 Task: Add a signature Matthias Hill containing With heartfelt thanks and warm wishes, Matthias Hill to email address softage.6@softage.net and add a folder Meeting minutes
Action: Mouse moved to (100, 100)
Screenshot: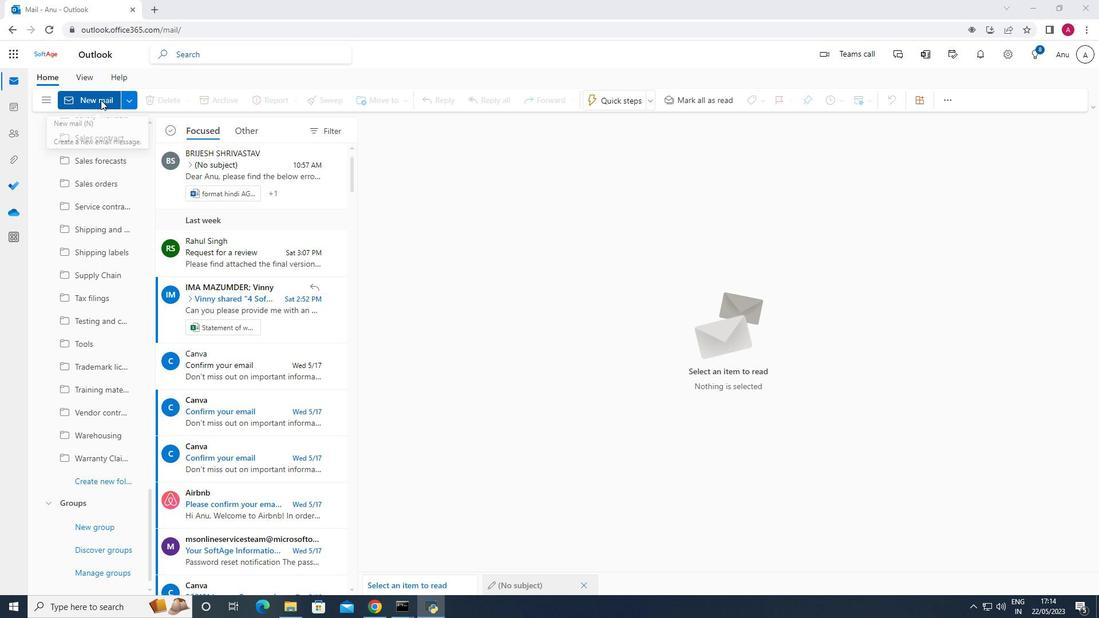 
Action: Mouse pressed left at (100, 100)
Screenshot: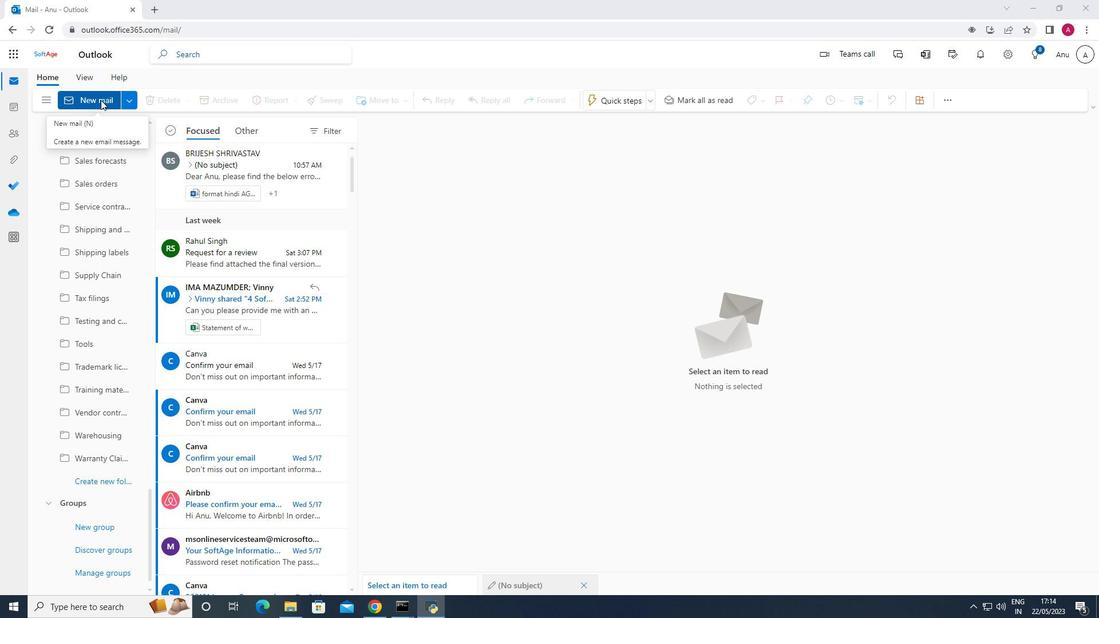 
Action: Mouse moved to (781, 100)
Screenshot: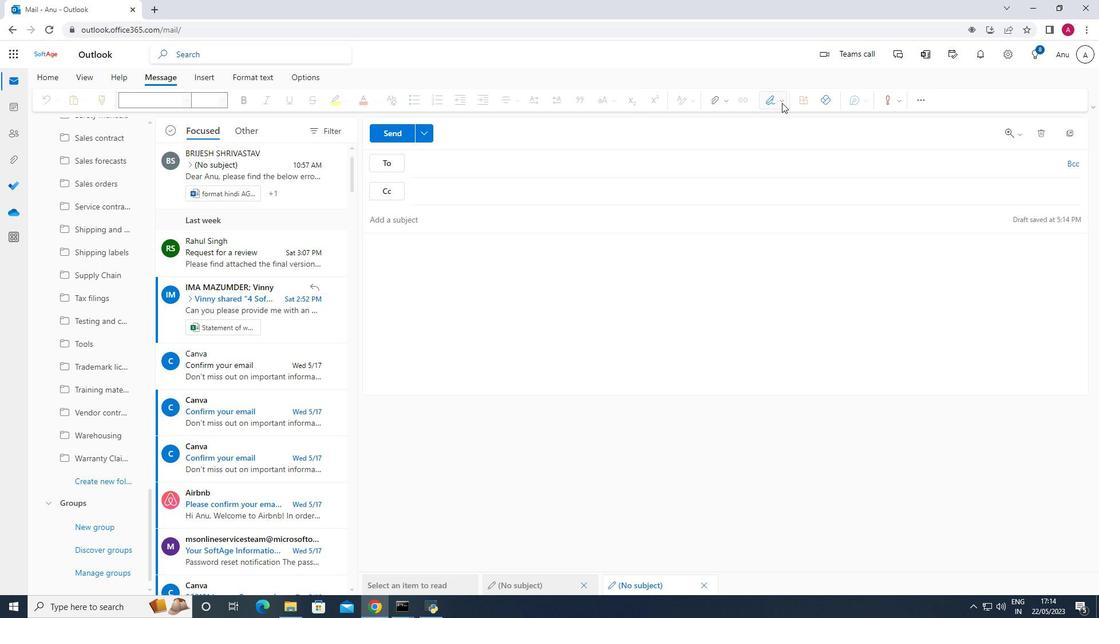 
Action: Mouse pressed left at (781, 100)
Screenshot: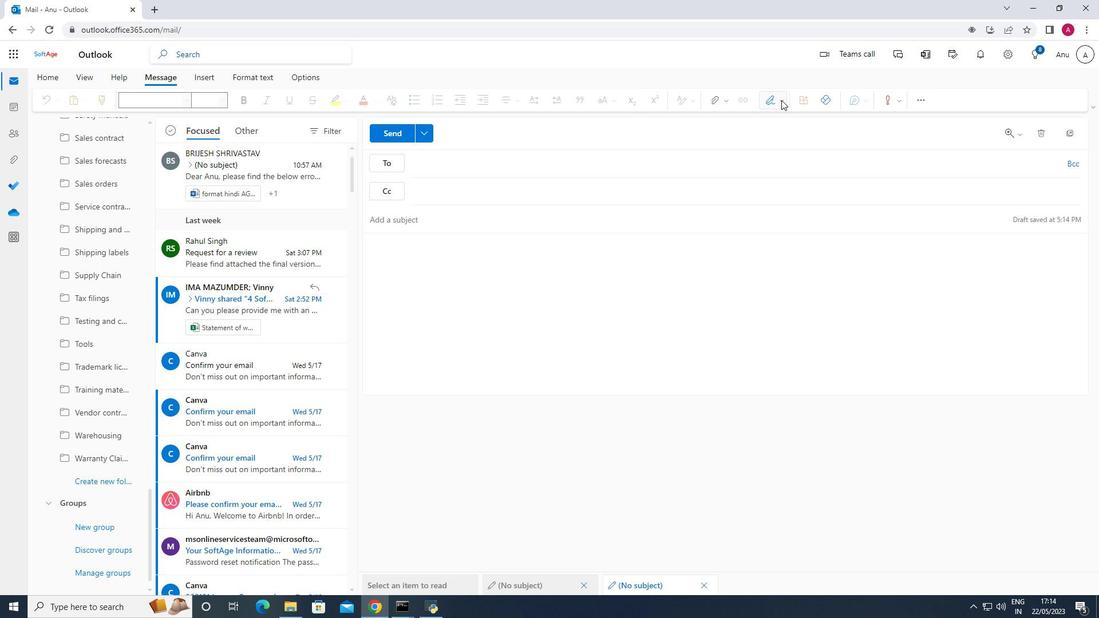 
Action: Mouse moved to (763, 142)
Screenshot: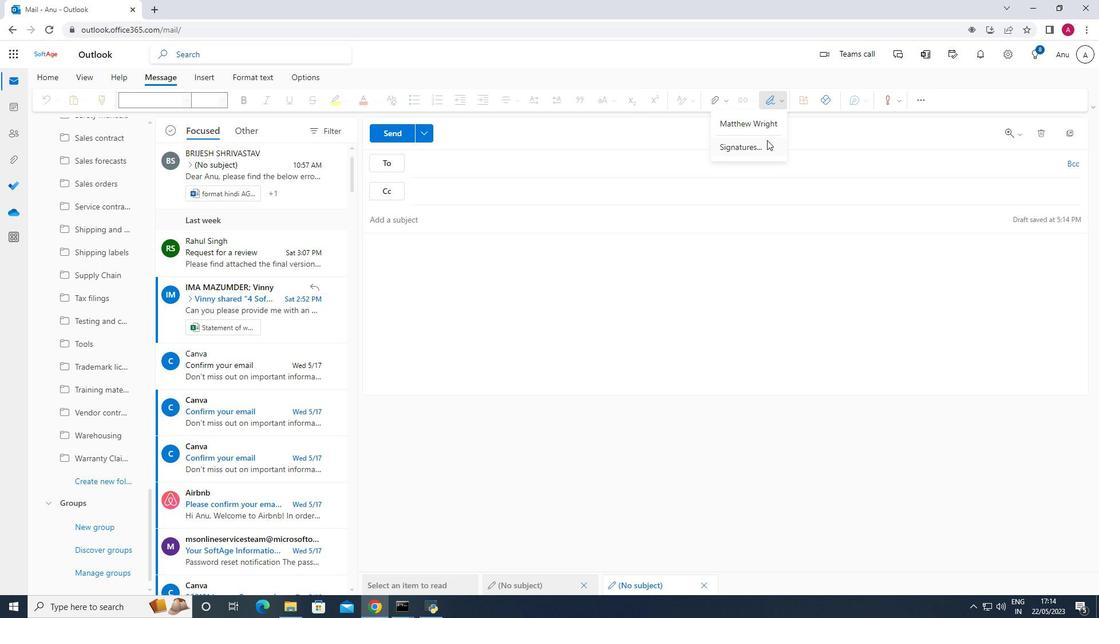 
Action: Mouse pressed left at (763, 142)
Screenshot: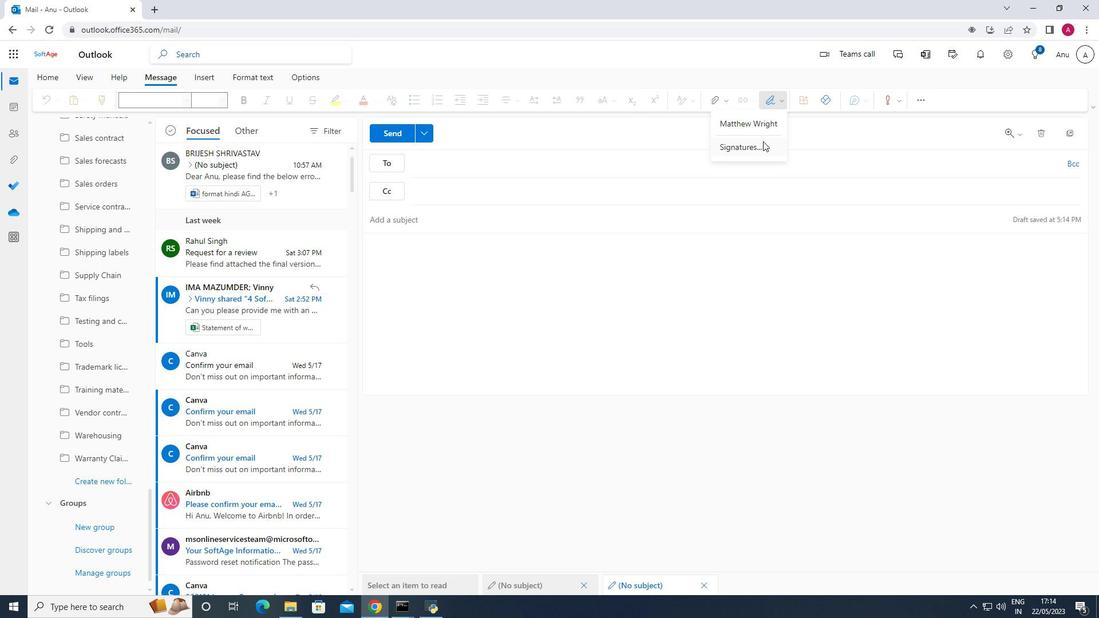 
Action: Mouse moved to (769, 187)
Screenshot: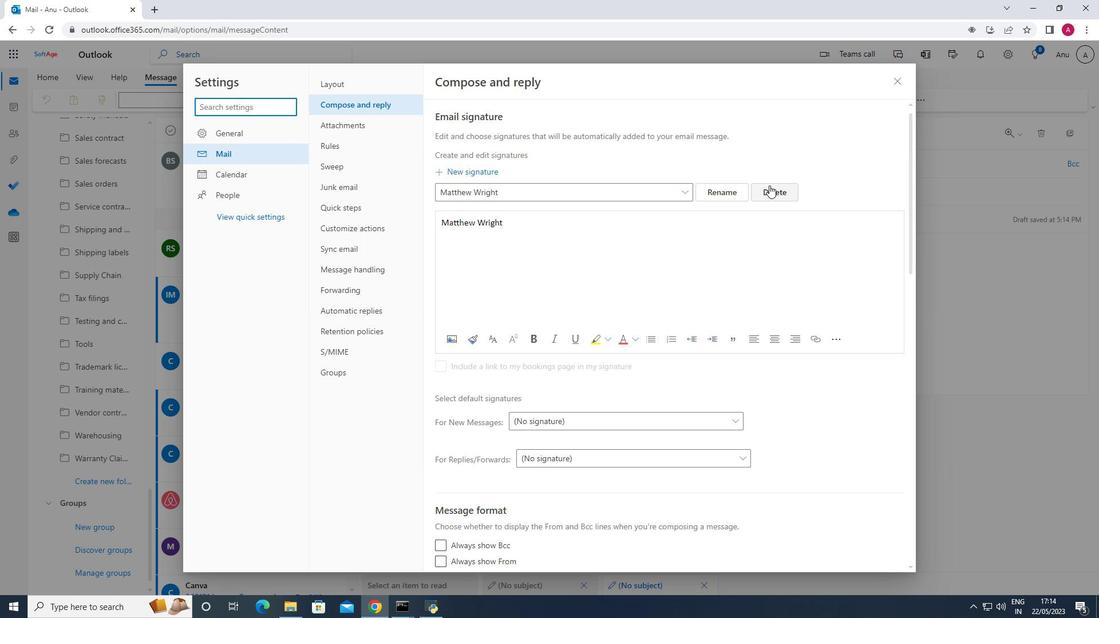 
Action: Mouse pressed left at (769, 187)
Screenshot: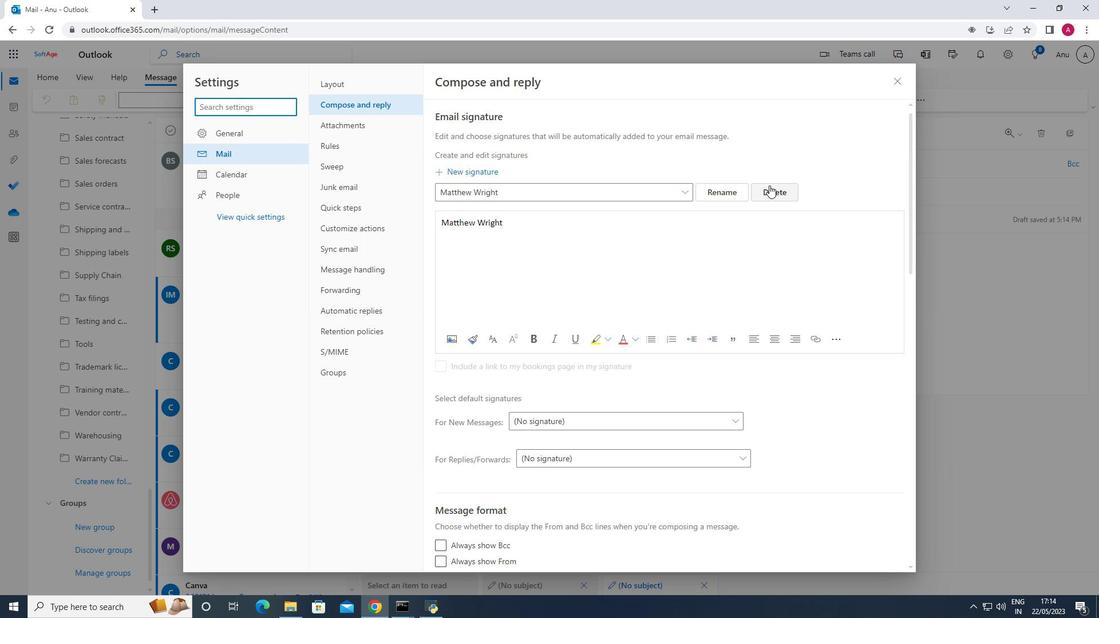 
Action: Mouse moved to (475, 189)
Screenshot: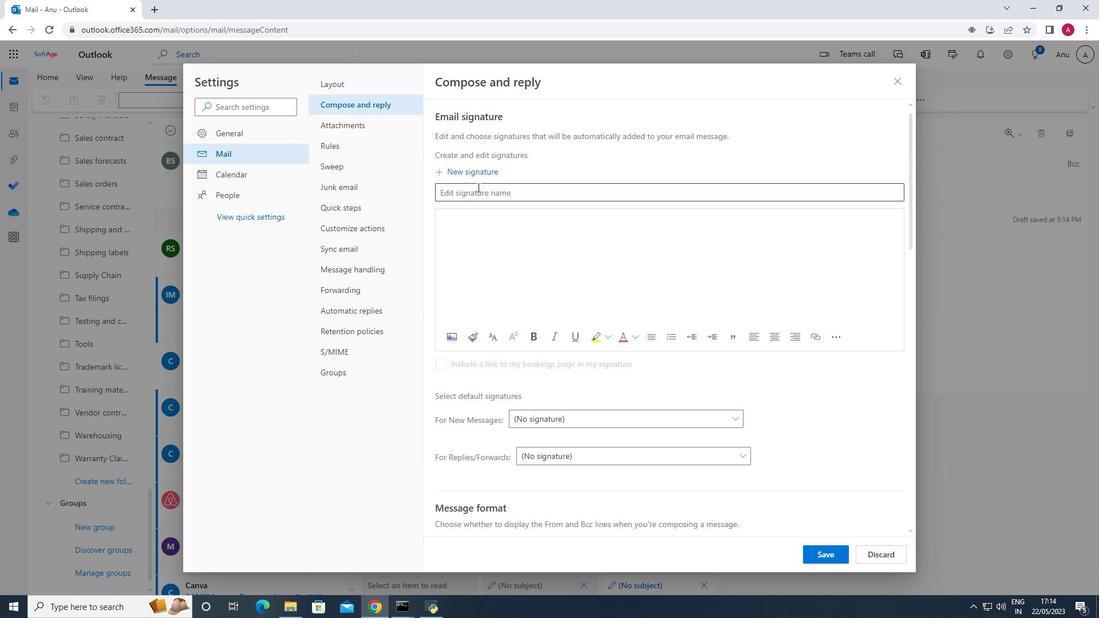 
Action: Mouse pressed left at (475, 189)
Screenshot: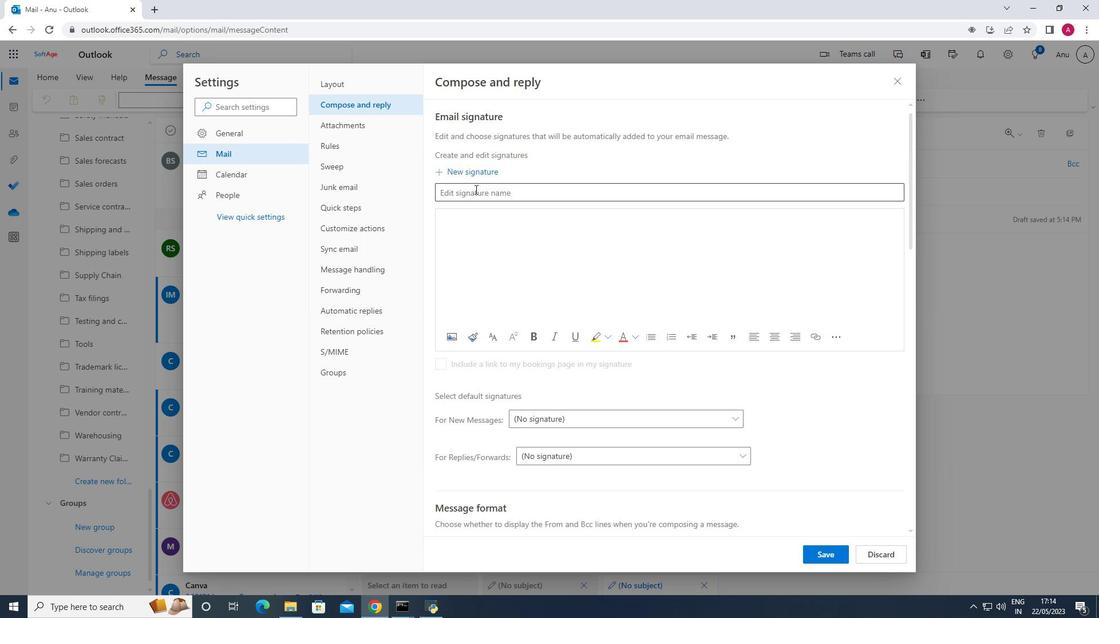 
Action: Key pressed <Key.shift><Key.shift><Key.shift><Key.shift><Key.shift><Key.shift><Key.shift><Key.shift><Key.shift><Key.shift>Matthias<Key.space><Key.shift>Hill
Screenshot: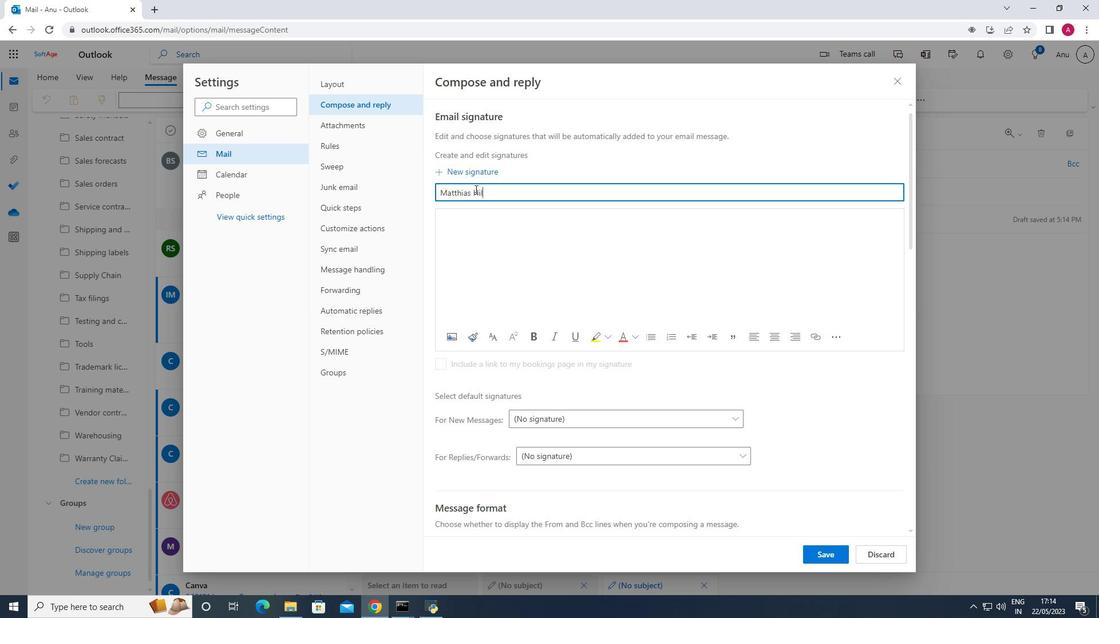 
Action: Mouse moved to (466, 221)
Screenshot: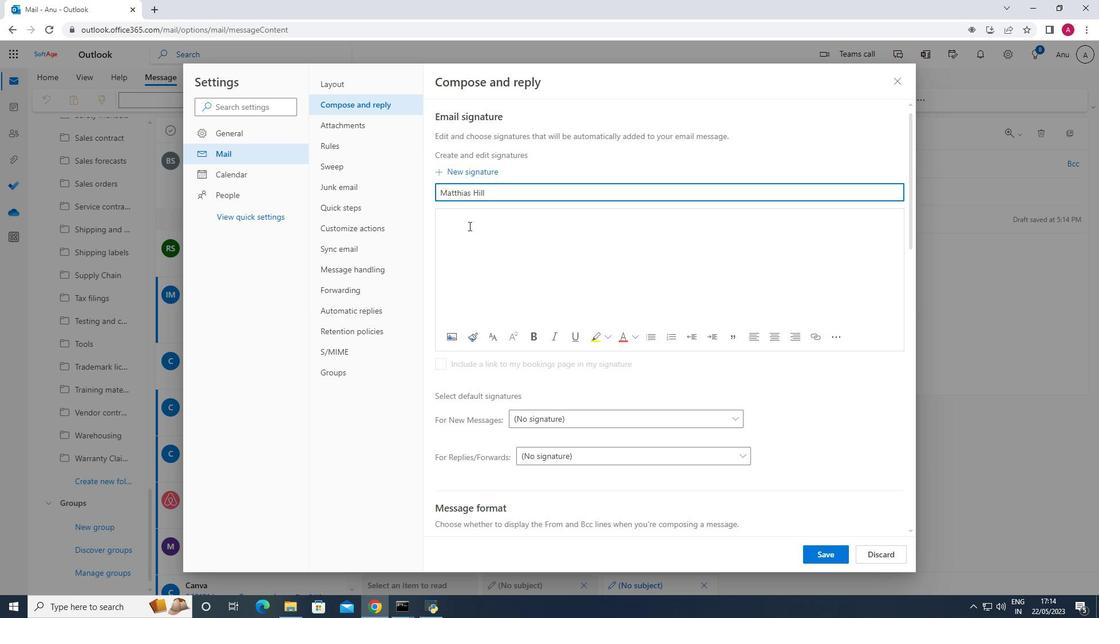 
Action: Mouse pressed left at (466, 221)
Screenshot: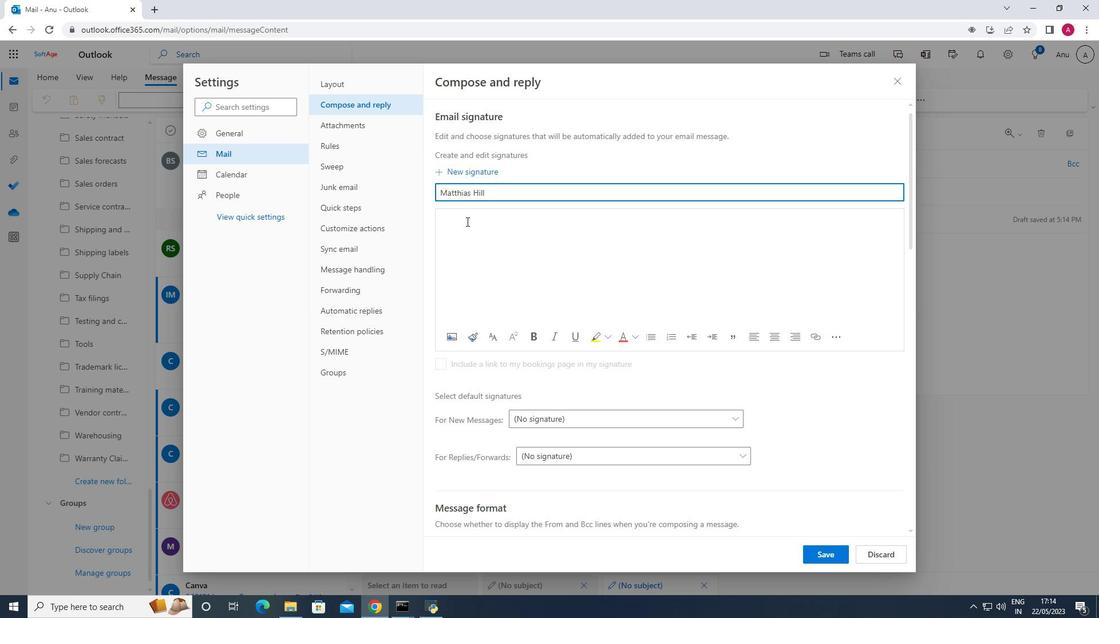 
Action: Key pressed <Key.shift_r>Matthias<Key.space><Key.shift_r><Key.shift_r><Key.shift_r><Key.shift_r><Key.shift_r><Key.shift_r>Hill
Screenshot: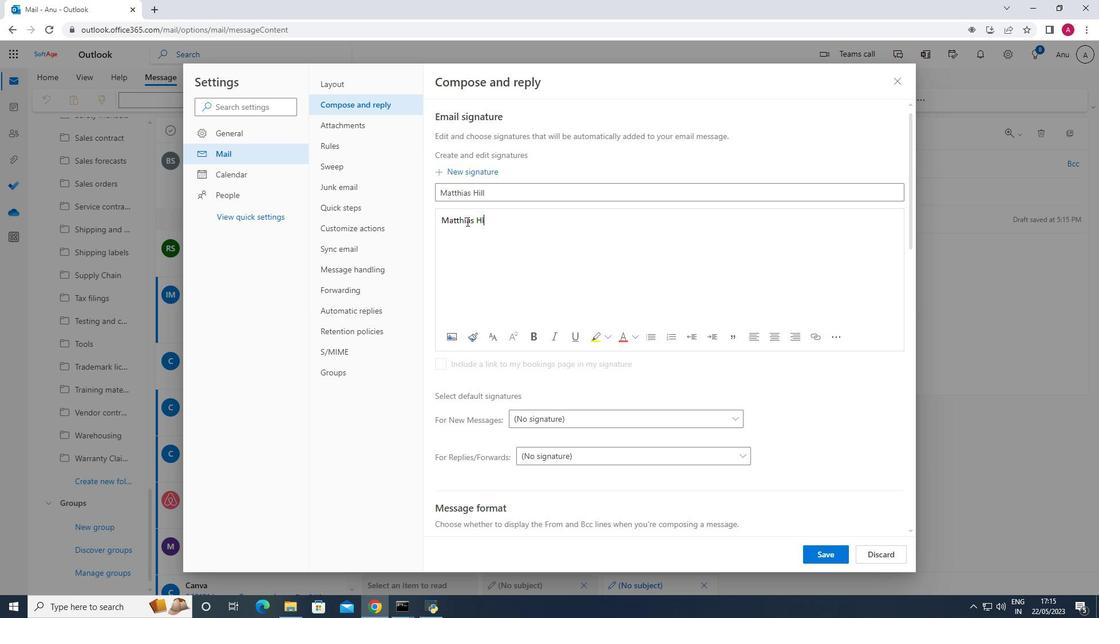
Action: Mouse moved to (809, 562)
Screenshot: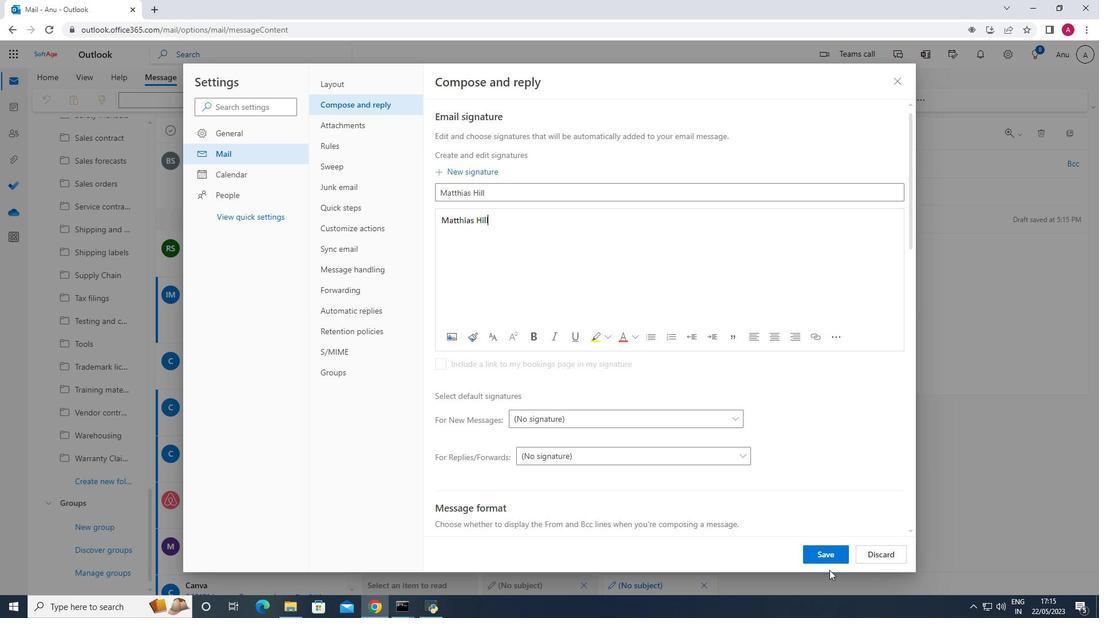 
Action: Mouse pressed left at (809, 562)
Screenshot: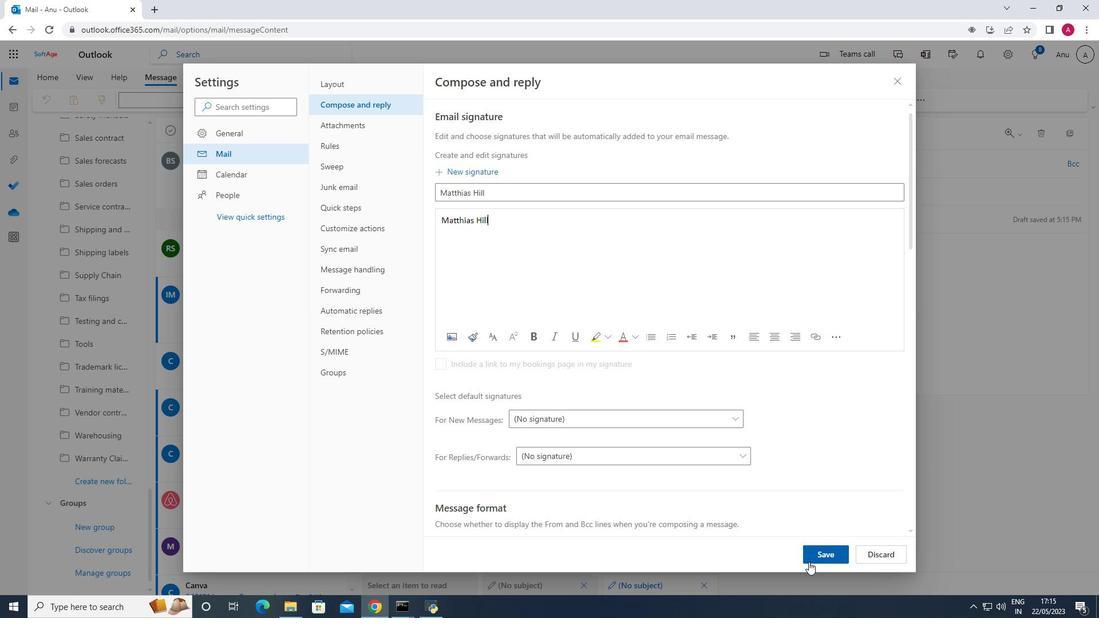 
Action: Mouse moved to (903, 77)
Screenshot: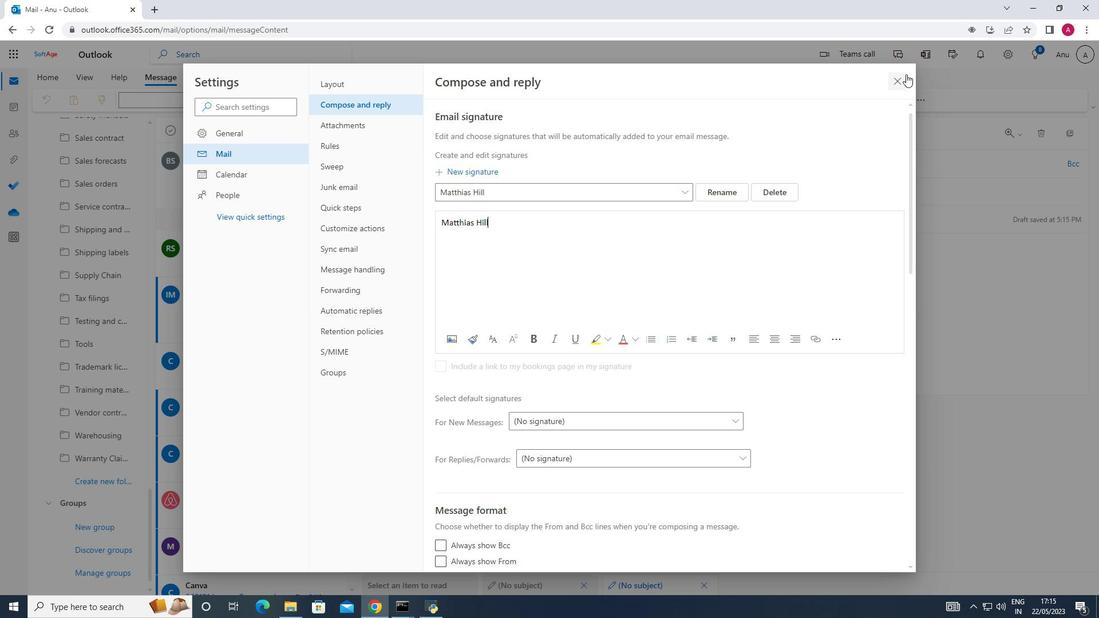 
Action: Mouse pressed left at (903, 77)
Screenshot: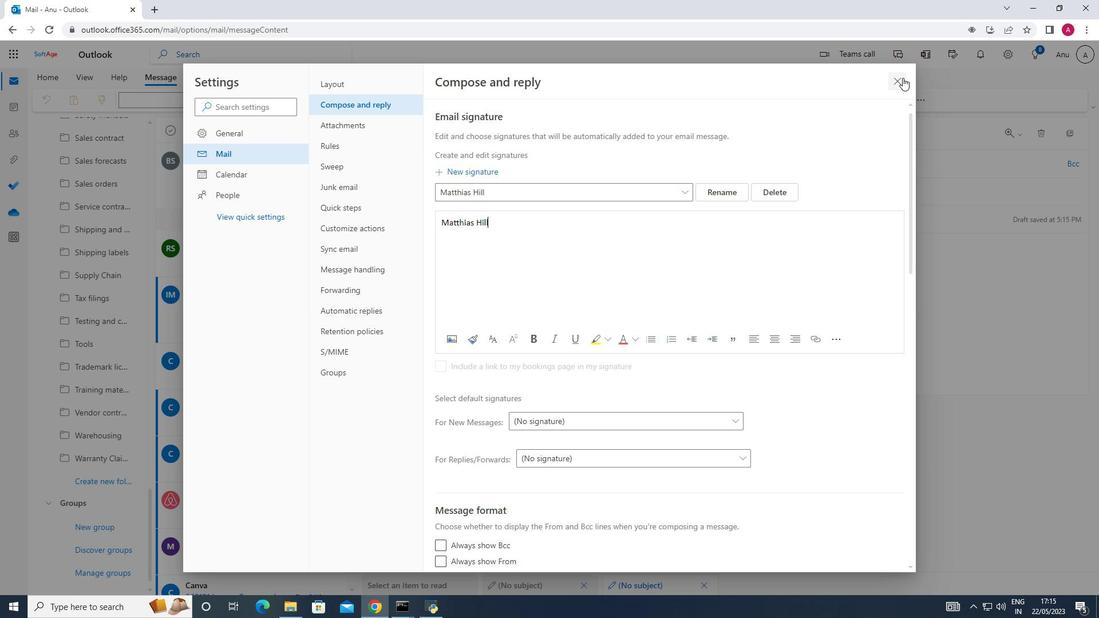 
Action: Mouse moved to (781, 104)
Screenshot: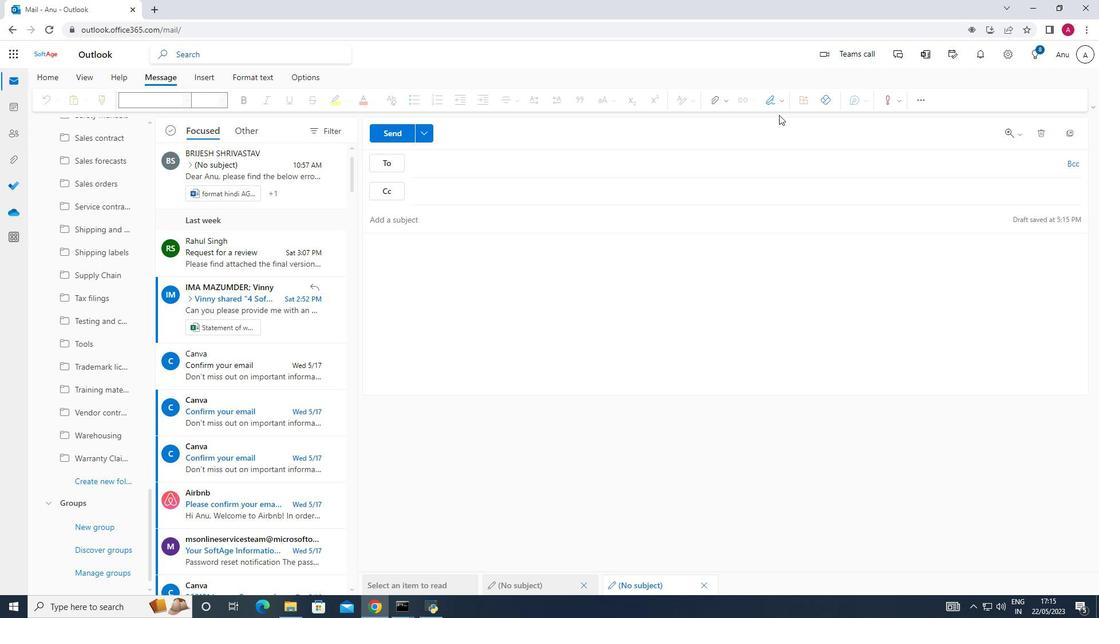 
Action: Mouse pressed left at (781, 104)
Screenshot: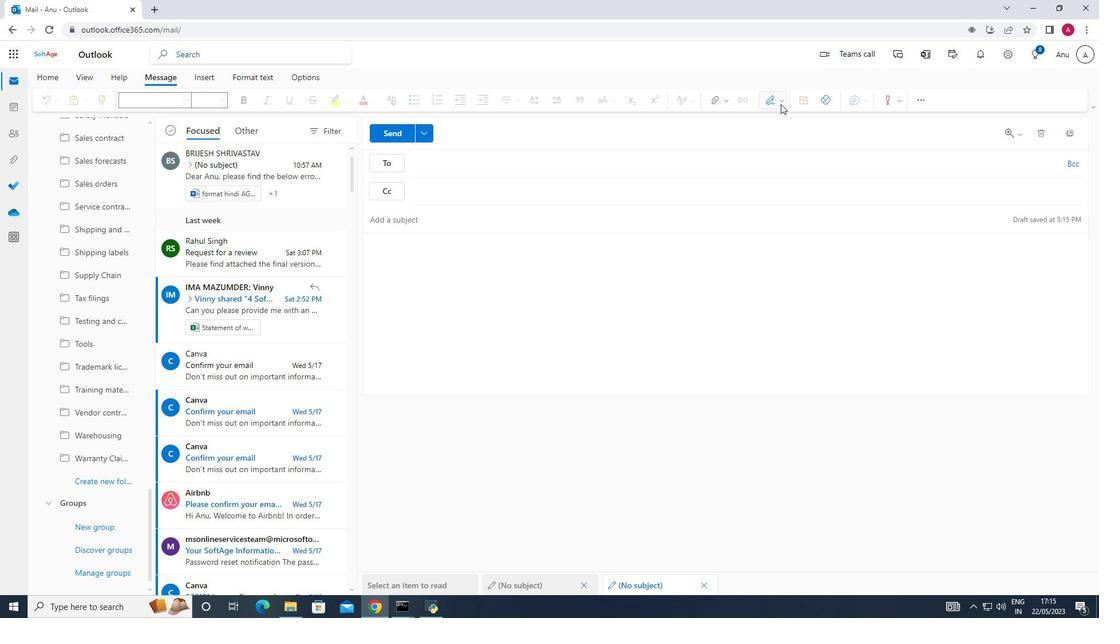 
Action: Mouse moved to (766, 120)
Screenshot: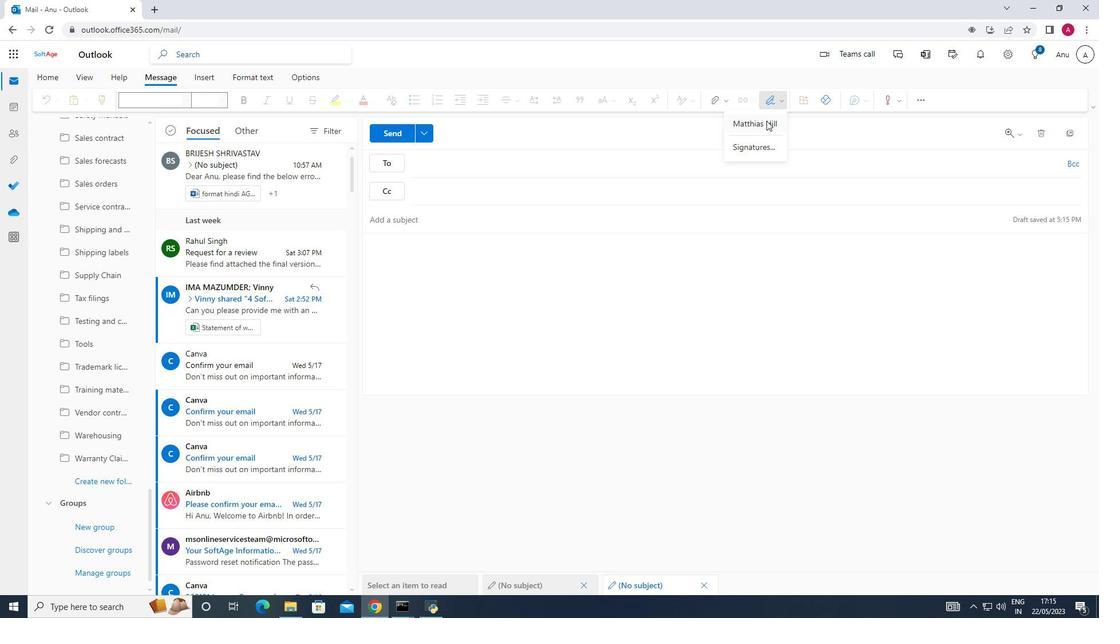 
Action: Mouse pressed left at (766, 120)
Screenshot: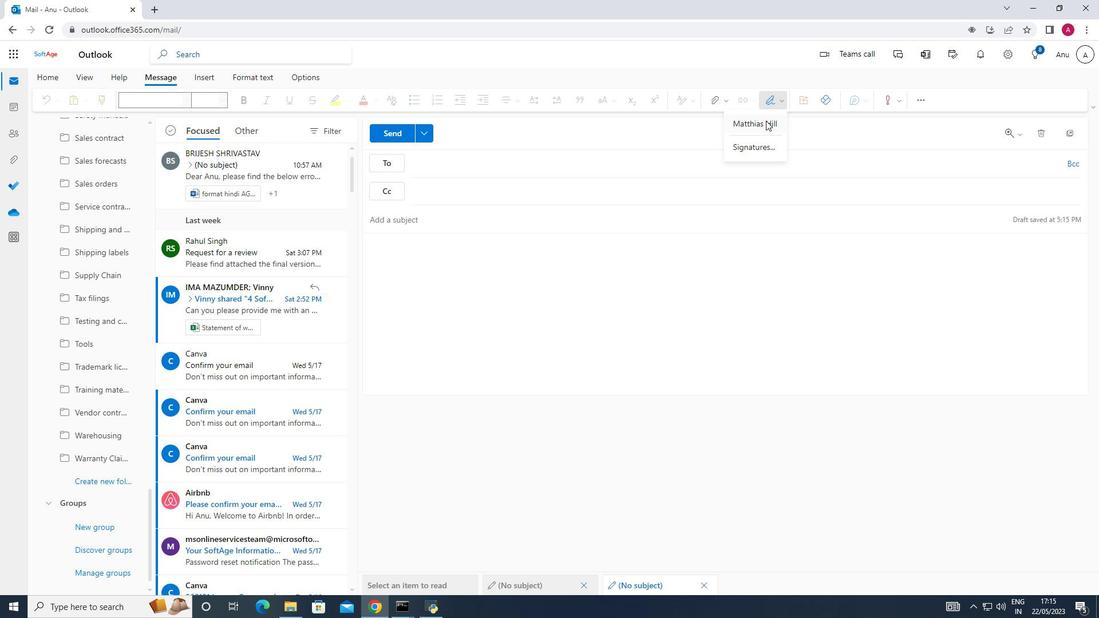 
Action: Mouse moved to (764, 121)
Screenshot: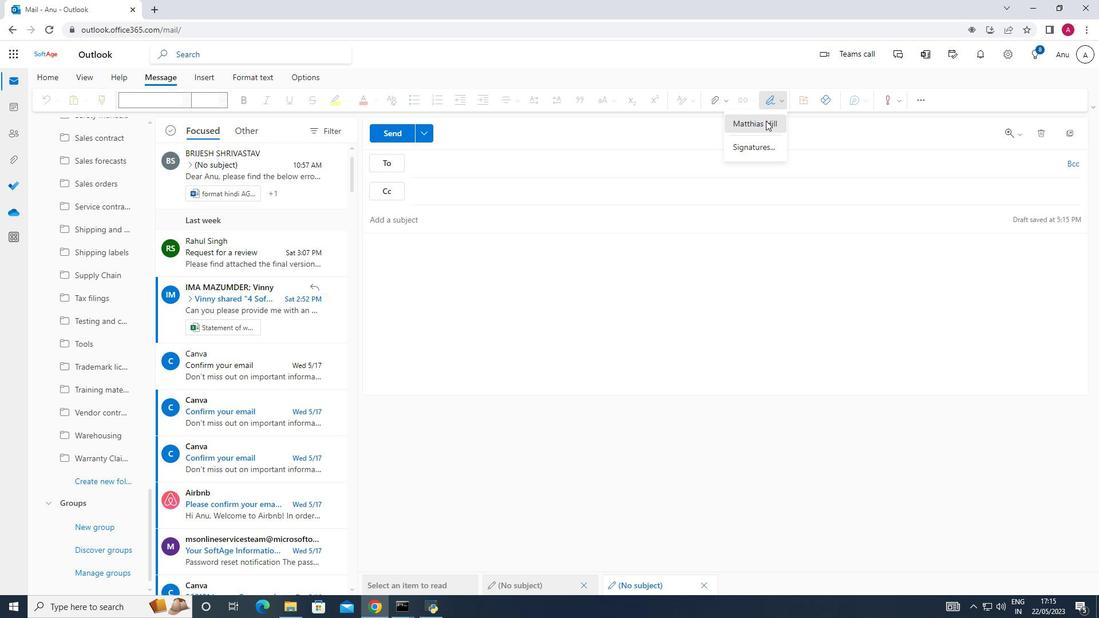 
Action: Key pressed <Key.shift>Heartfelt<Key.space>thanks<Key.space>and<Key.space>warm<Key.space>wishes.
Screenshot: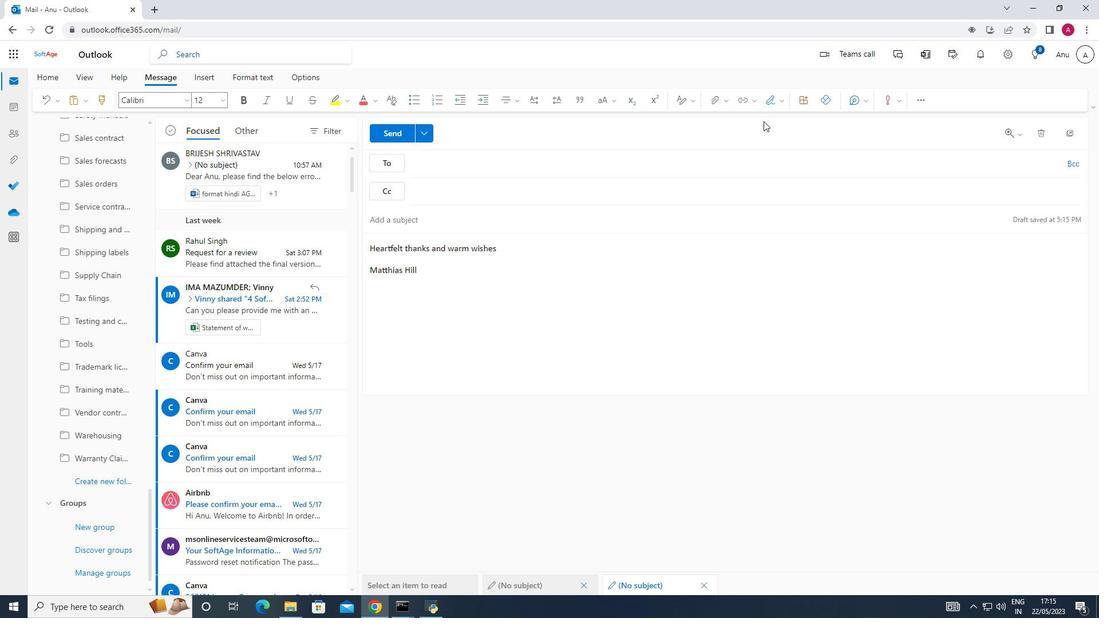 
Action: Mouse moved to (480, 161)
Screenshot: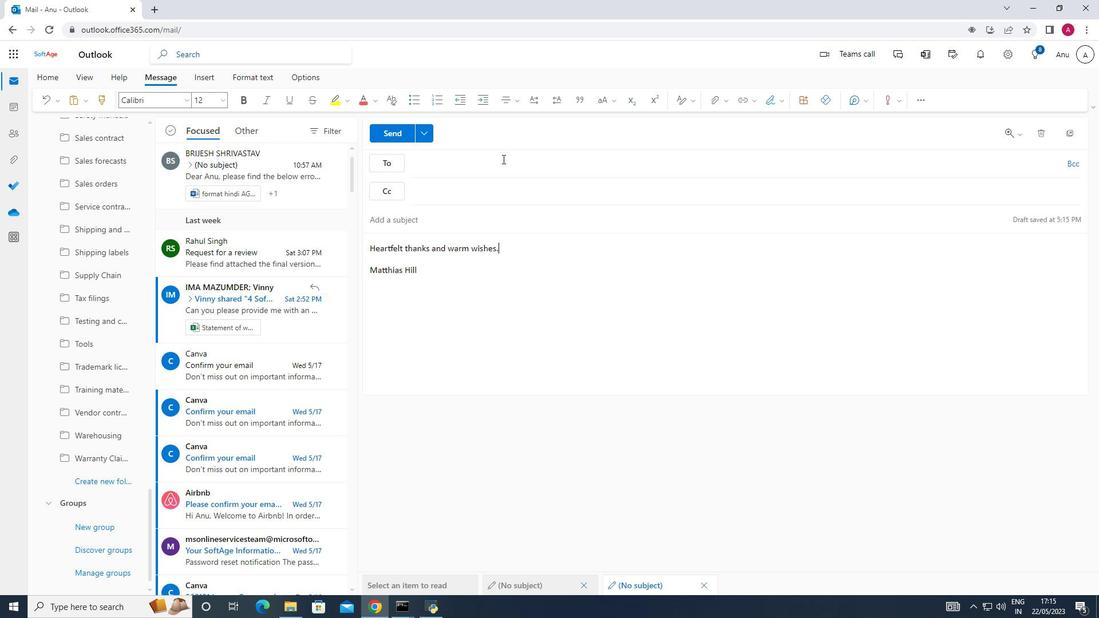 
Action: Mouse pressed left at (480, 161)
Screenshot: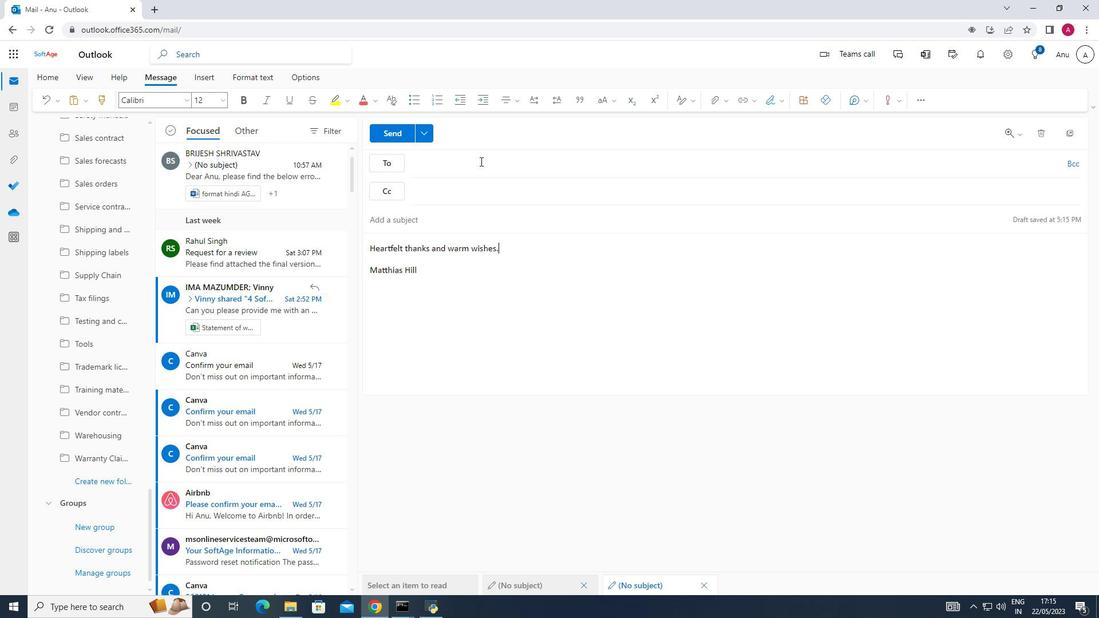 
Action: Key pressed softage.6<Key.shift>@softage.net
Screenshot: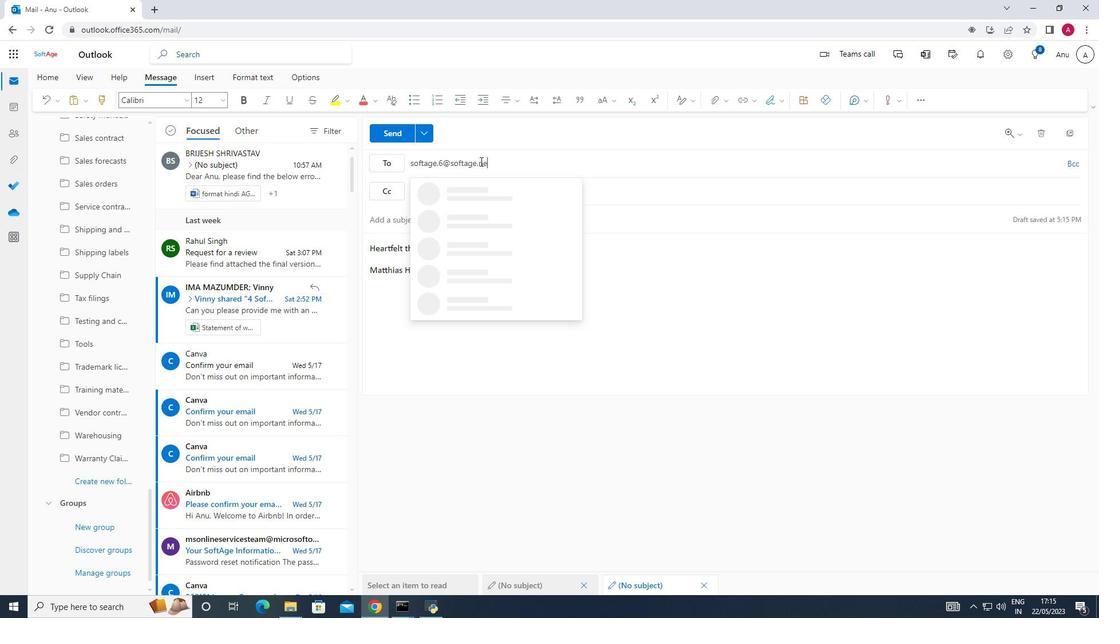 
Action: Mouse moved to (477, 196)
Screenshot: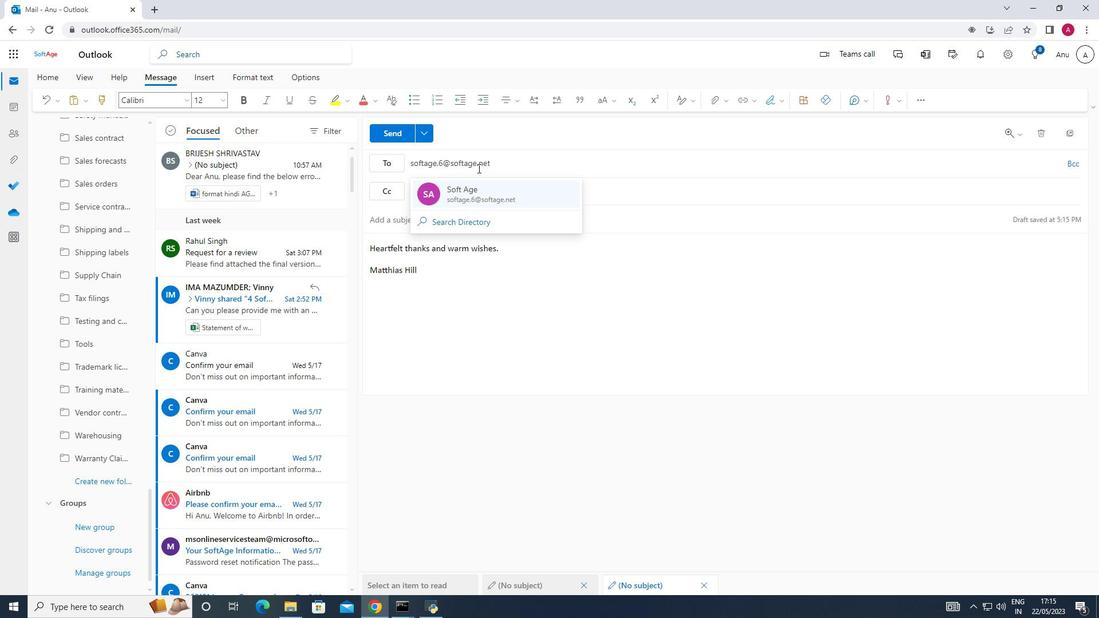 
Action: Mouse pressed left at (477, 196)
Screenshot: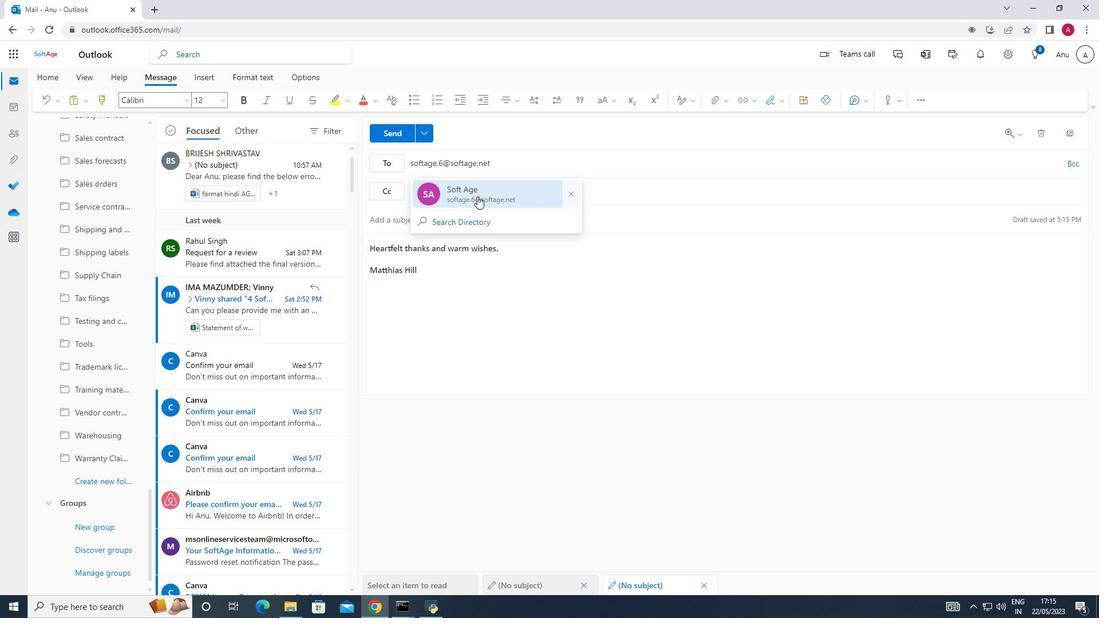 
Action: Mouse moved to (109, 485)
Screenshot: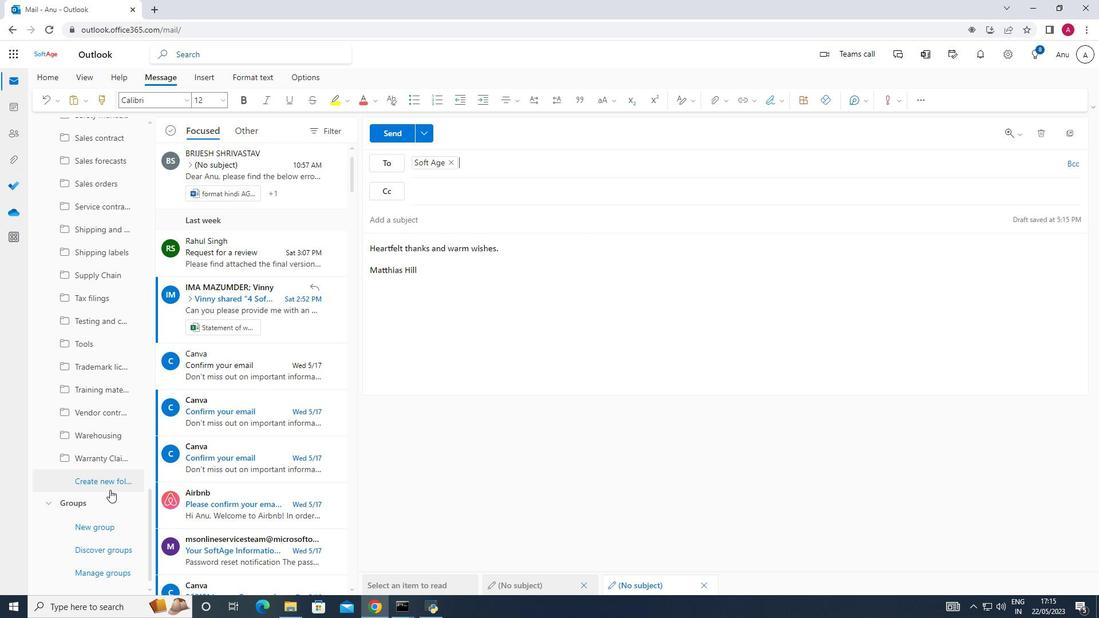 
Action: Mouse pressed left at (109, 485)
Screenshot: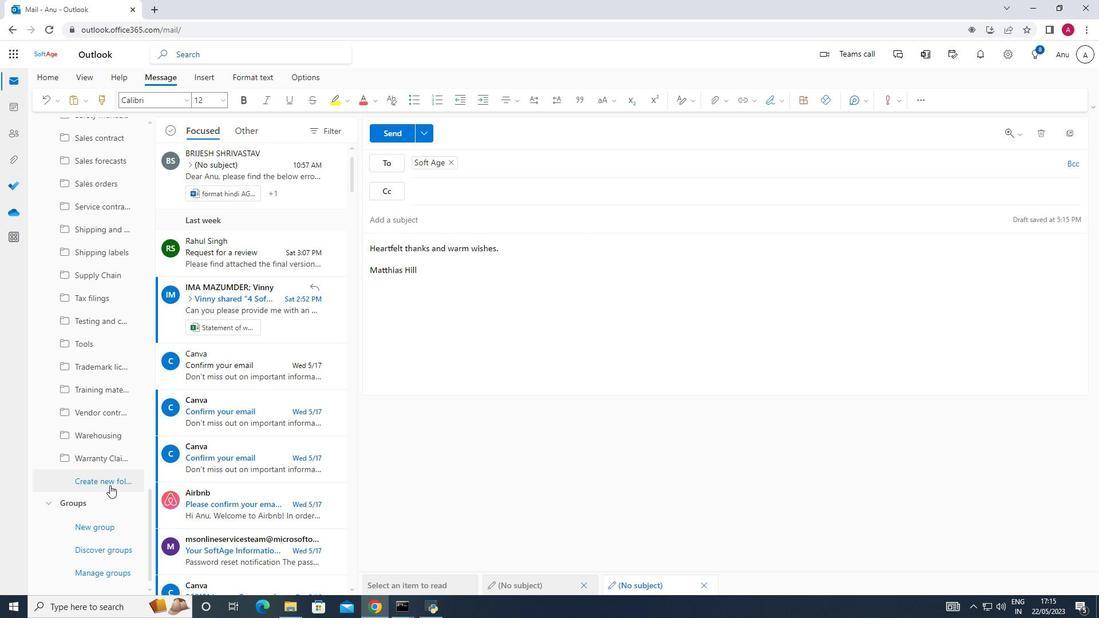 
Action: Key pressed <Key.shift>Meeting<Key.space>minutes
Screenshot: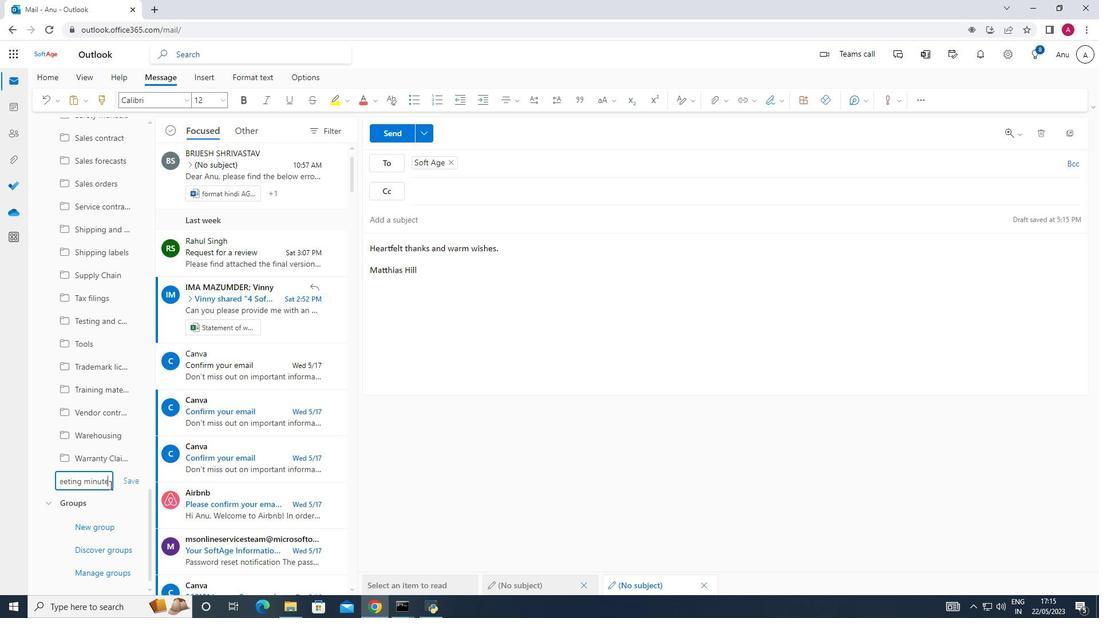 
Action: Mouse moved to (130, 477)
Screenshot: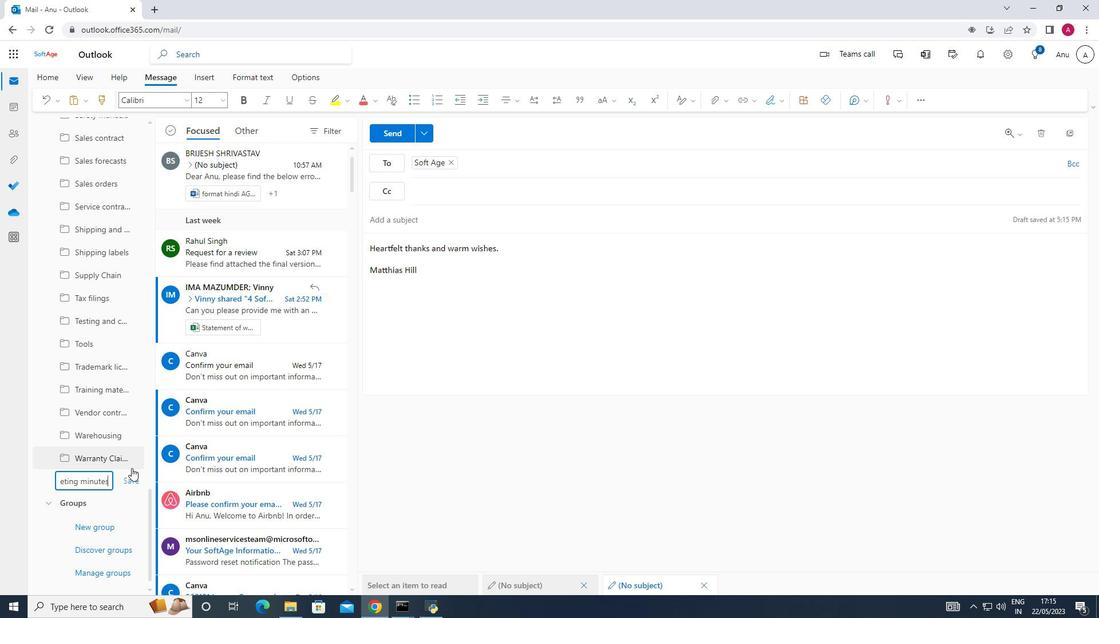 
Action: Mouse pressed left at (130, 477)
Screenshot: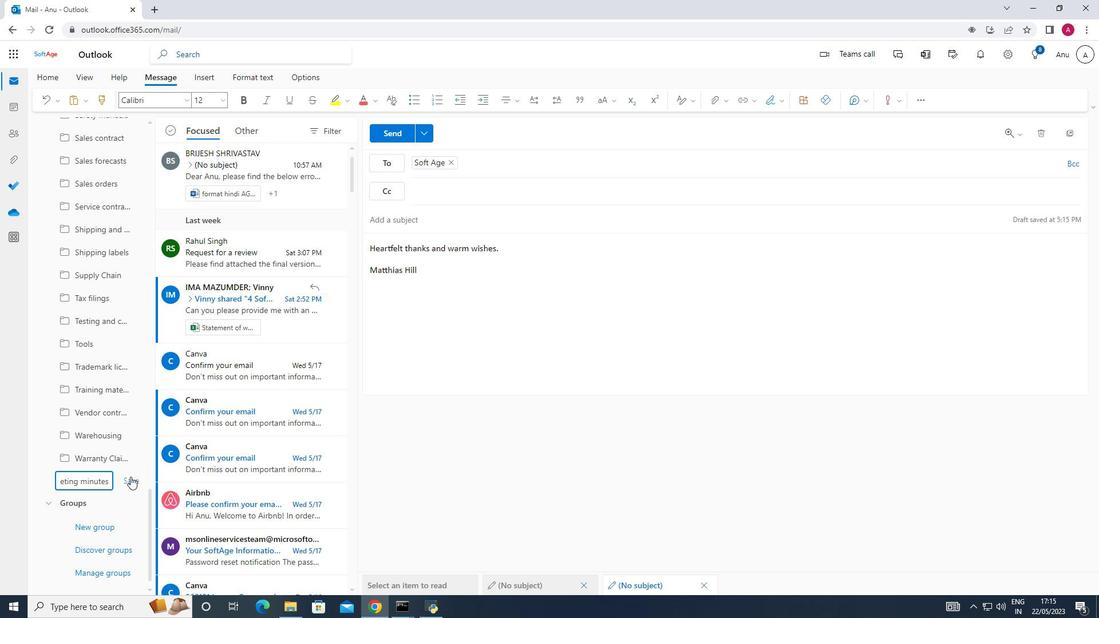 
Action: Mouse moved to (391, 132)
Screenshot: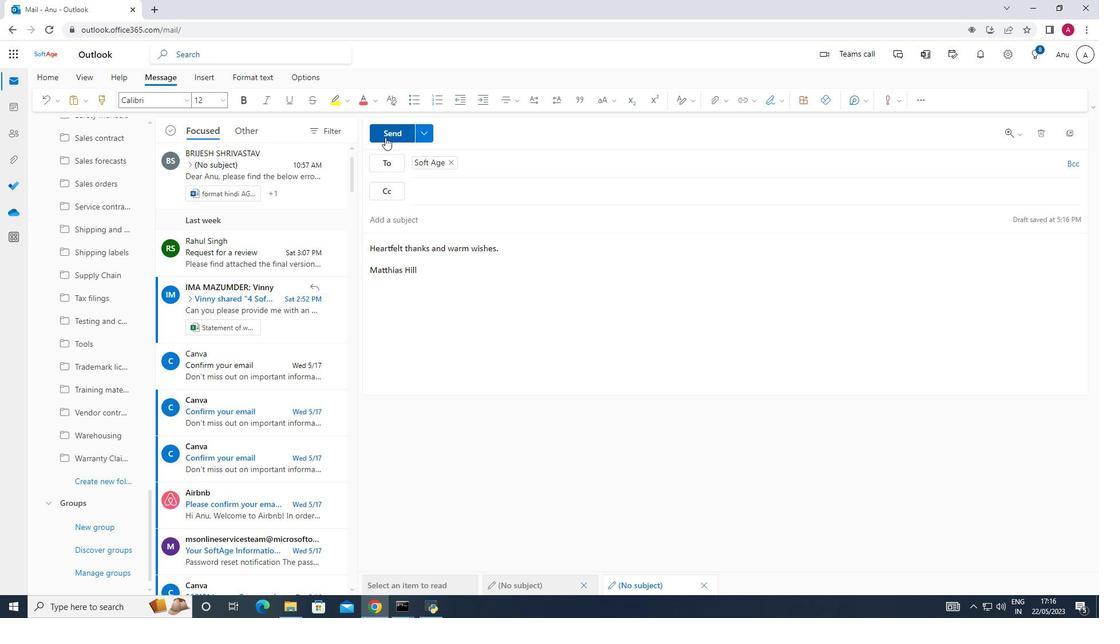 
Action: Mouse pressed left at (391, 132)
Screenshot: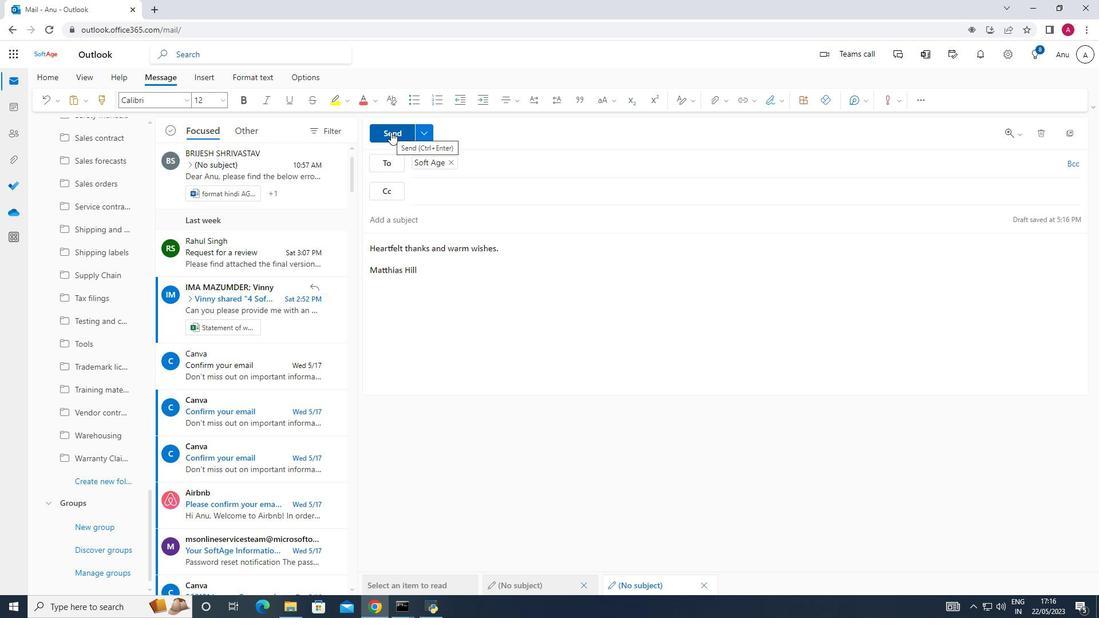 
Action: Mouse moved to (540, 353)
Screenshot: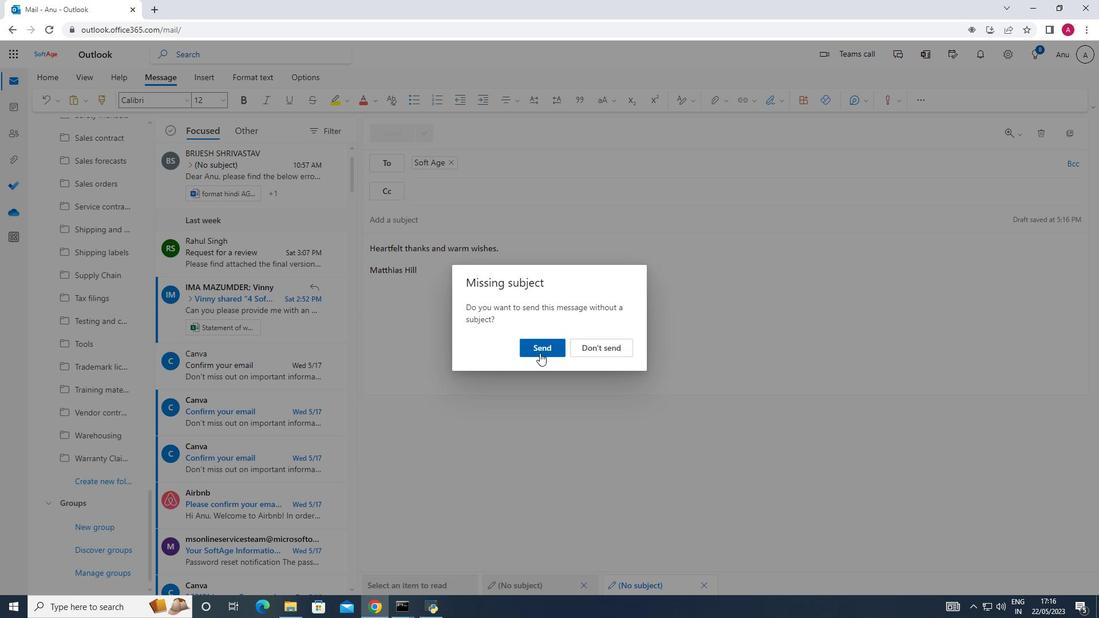 
Action: Mouse pressed left at (540, 353)
Screenshot: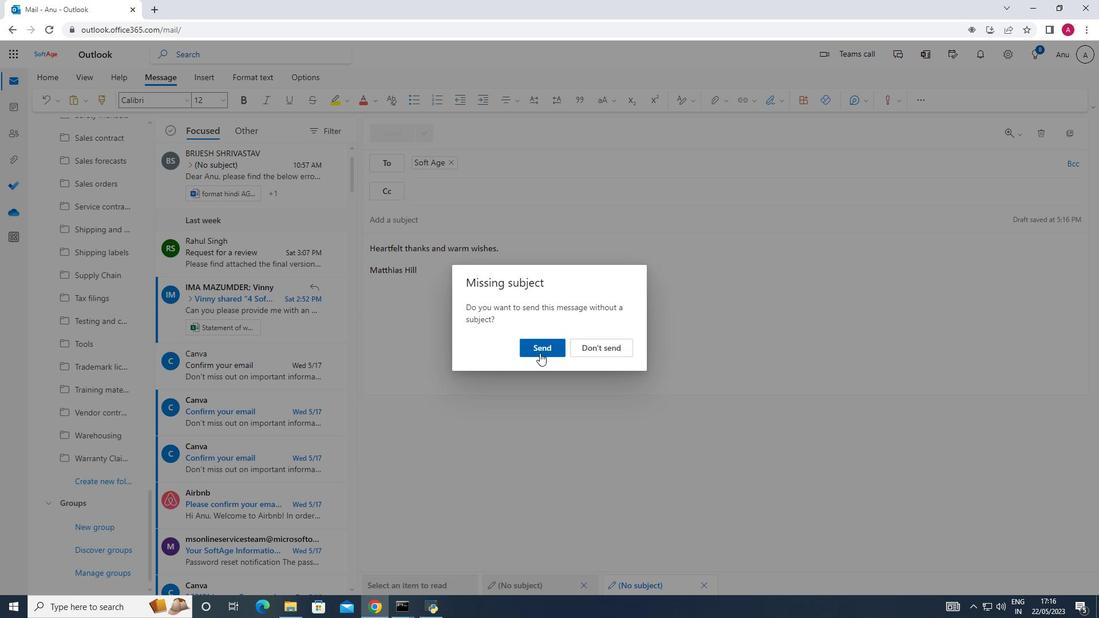 
Action: Mouse moved to (541, 353)
Screenshot: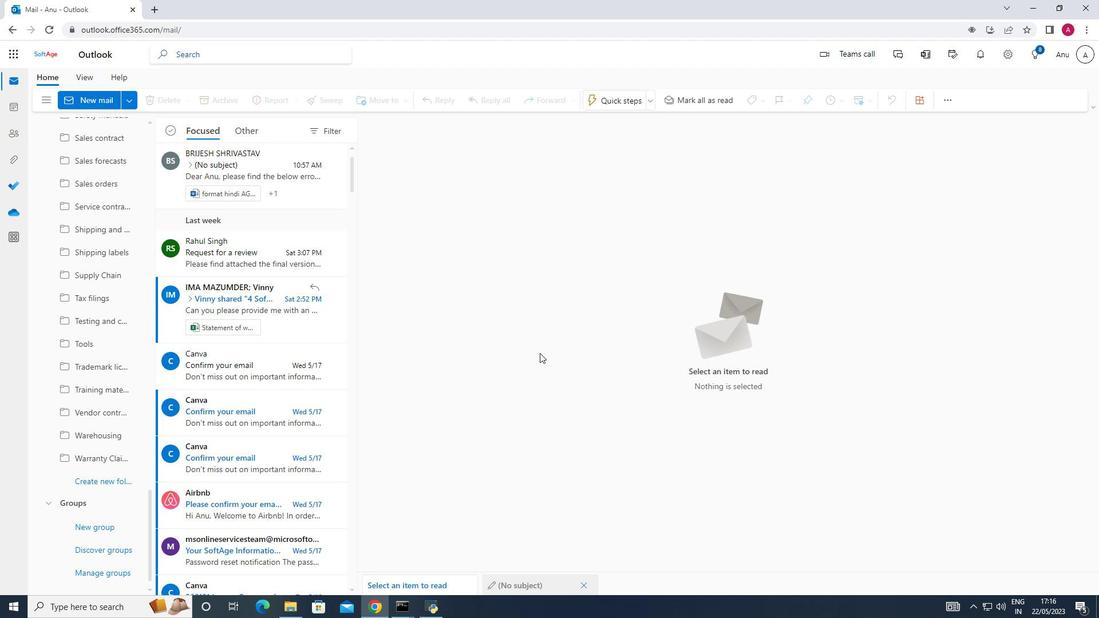 
